 Task: Add Moon Valley Organics Organic Lavender Herbal Lotion Bar to the cart.
Action: Mouse moved to (858, 334)
Screenshot: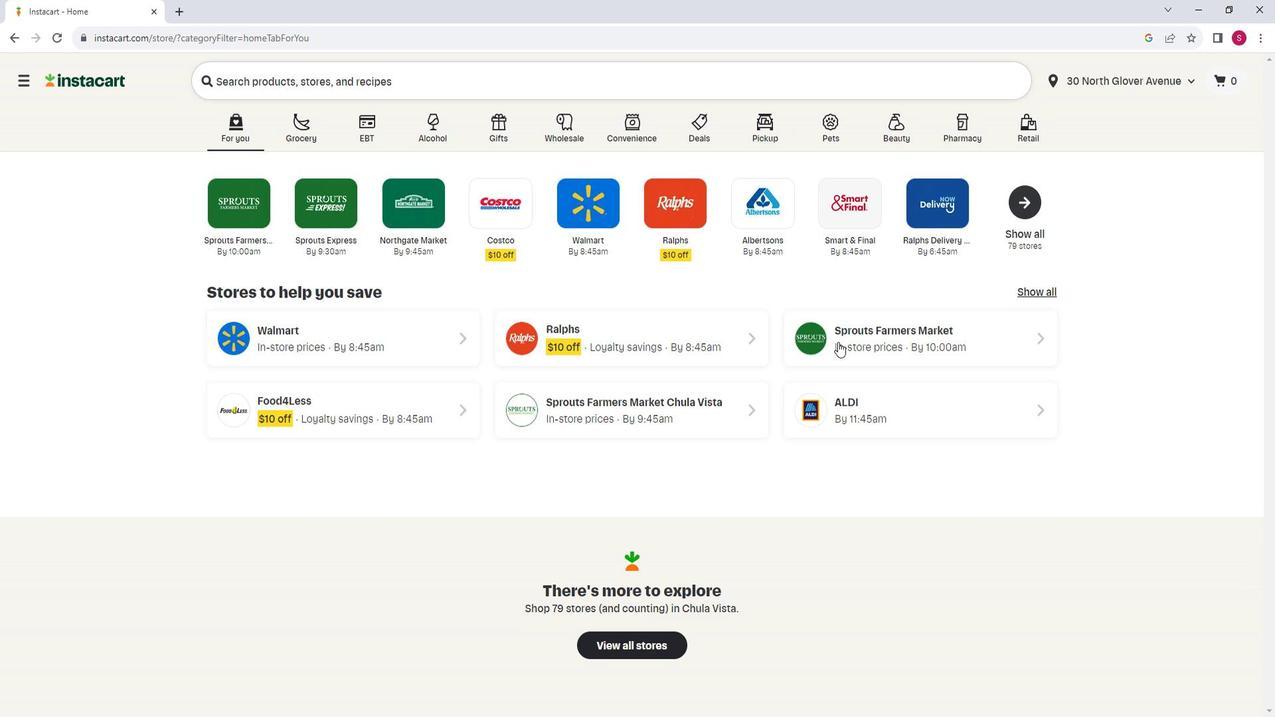 
Action: Mouse pressed left at (858, 334)
Screenshot: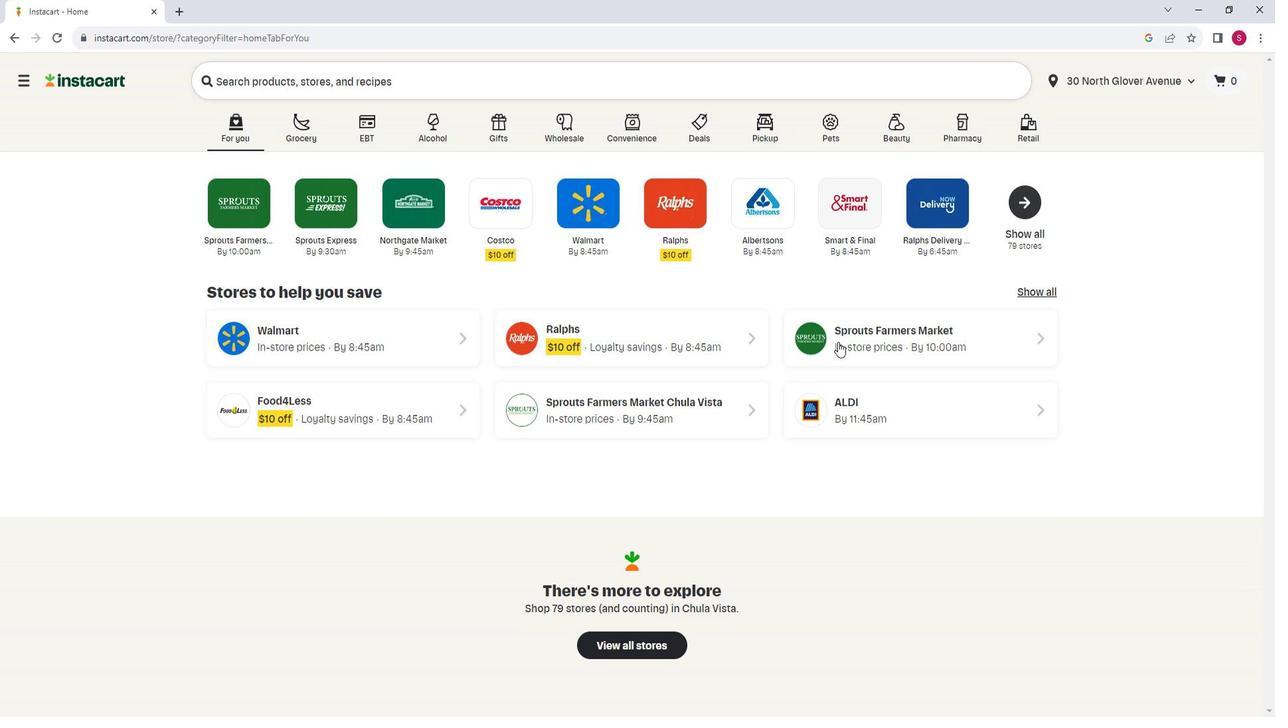 
Action: Mouse moved to (120, 413)
Screenshot: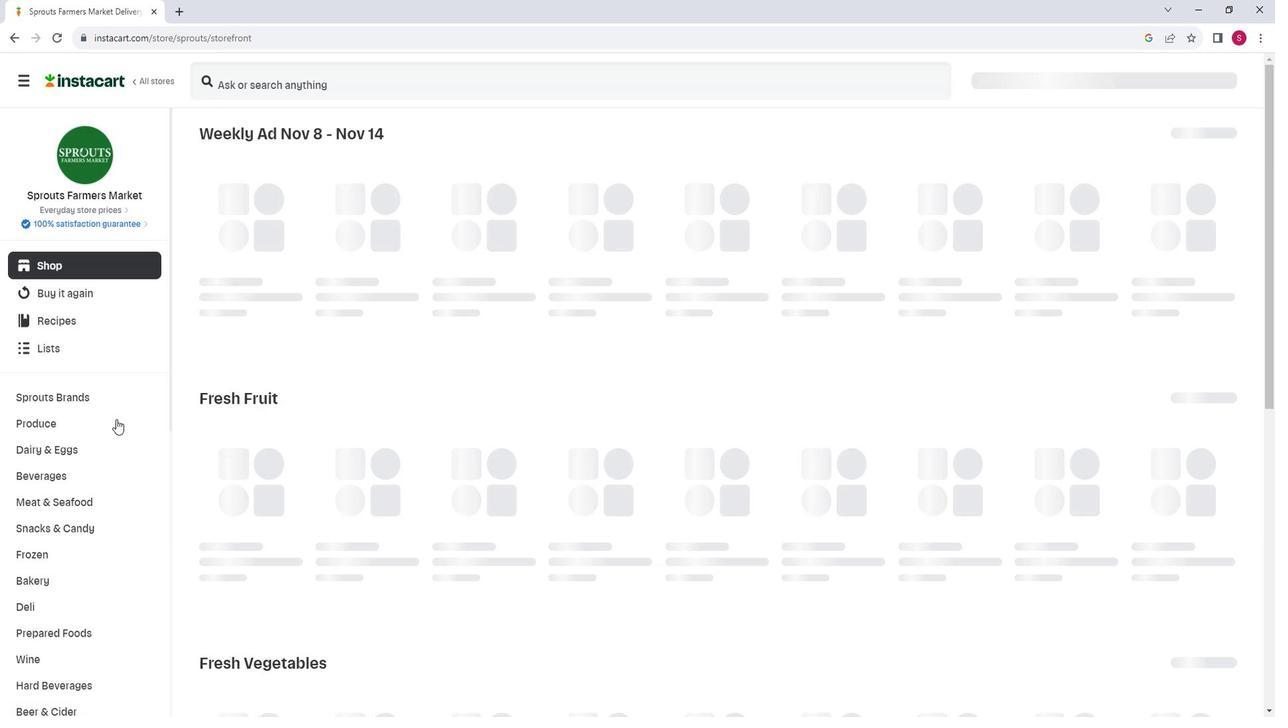 
Action: Mouse scrolled (120, 412) with delta (0, 0)
Screenshot: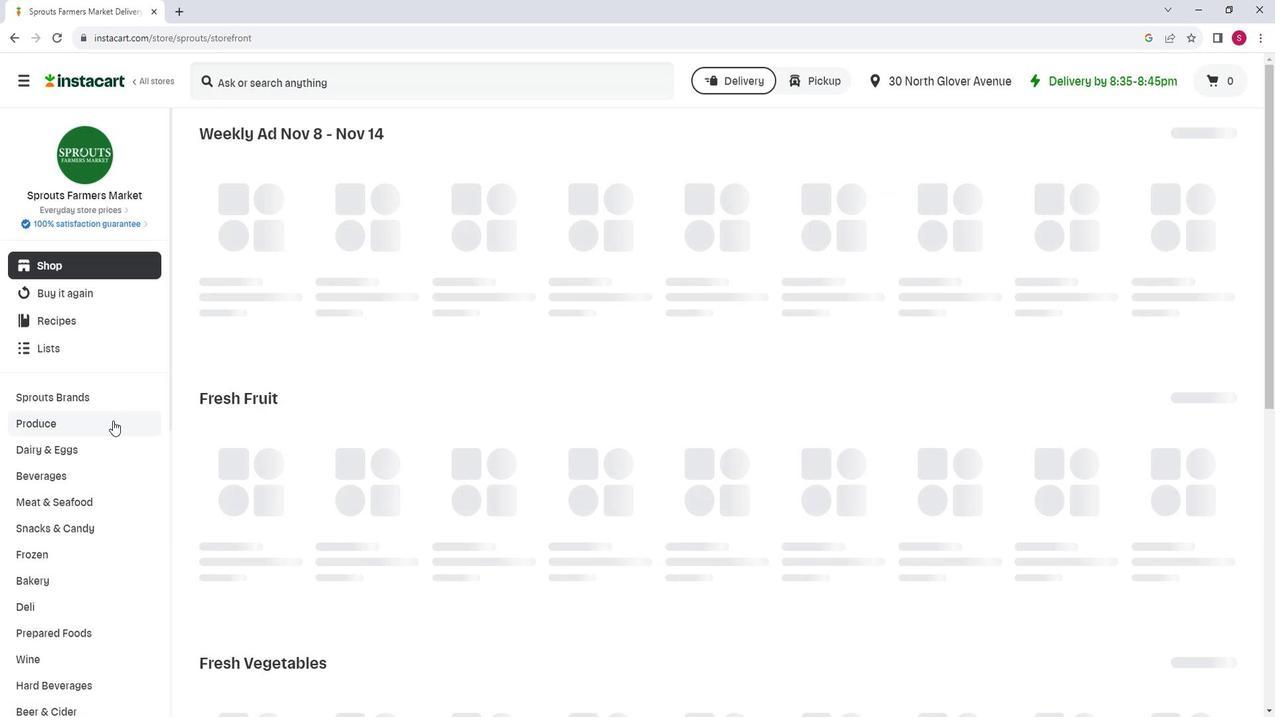 
Action: Mouse moved to (122, 415)
Screenshot: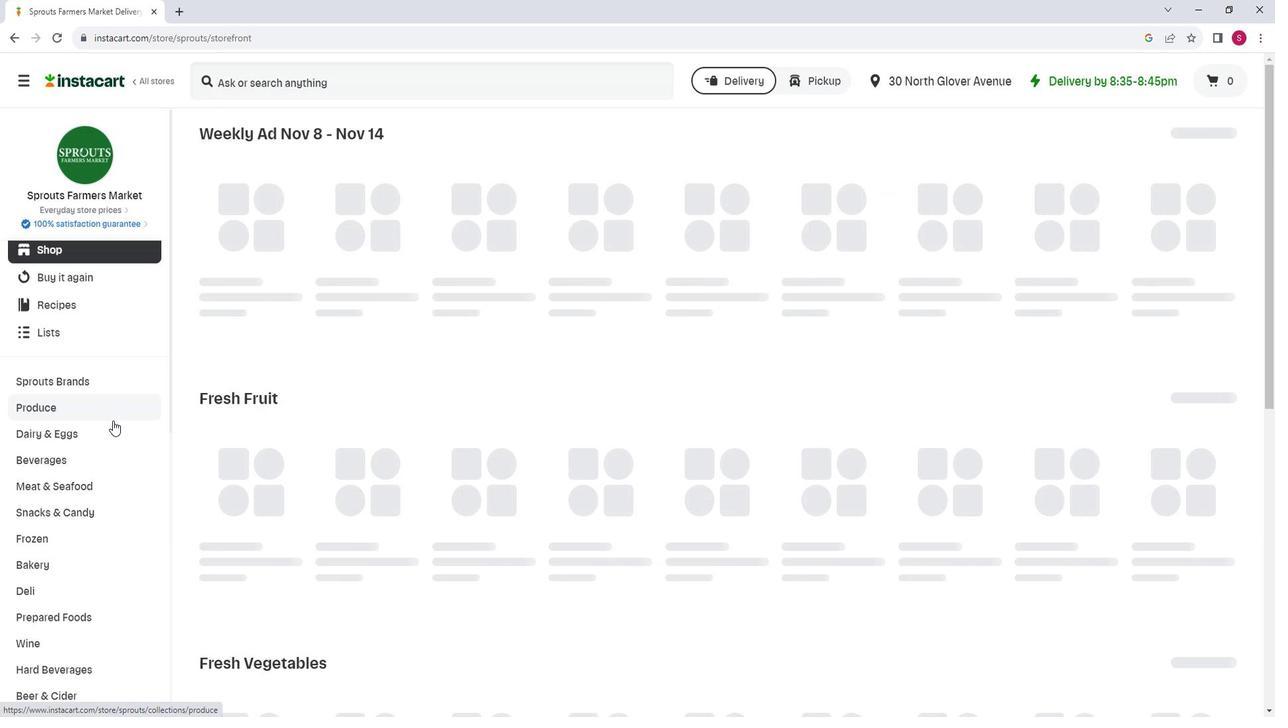 
Action: Mouse scrolled (122, 415) with delta (0, 0)
Screenshot: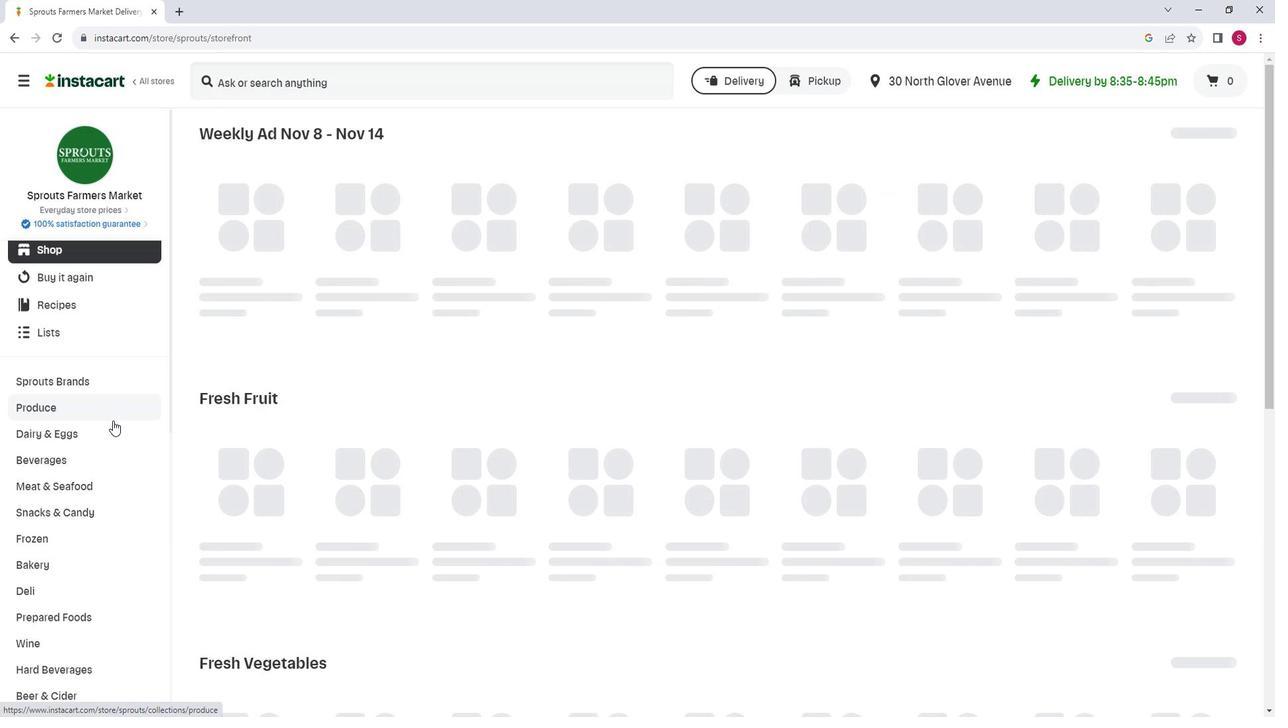 
Action: Mouse moved to (124, 417)
Screenshot: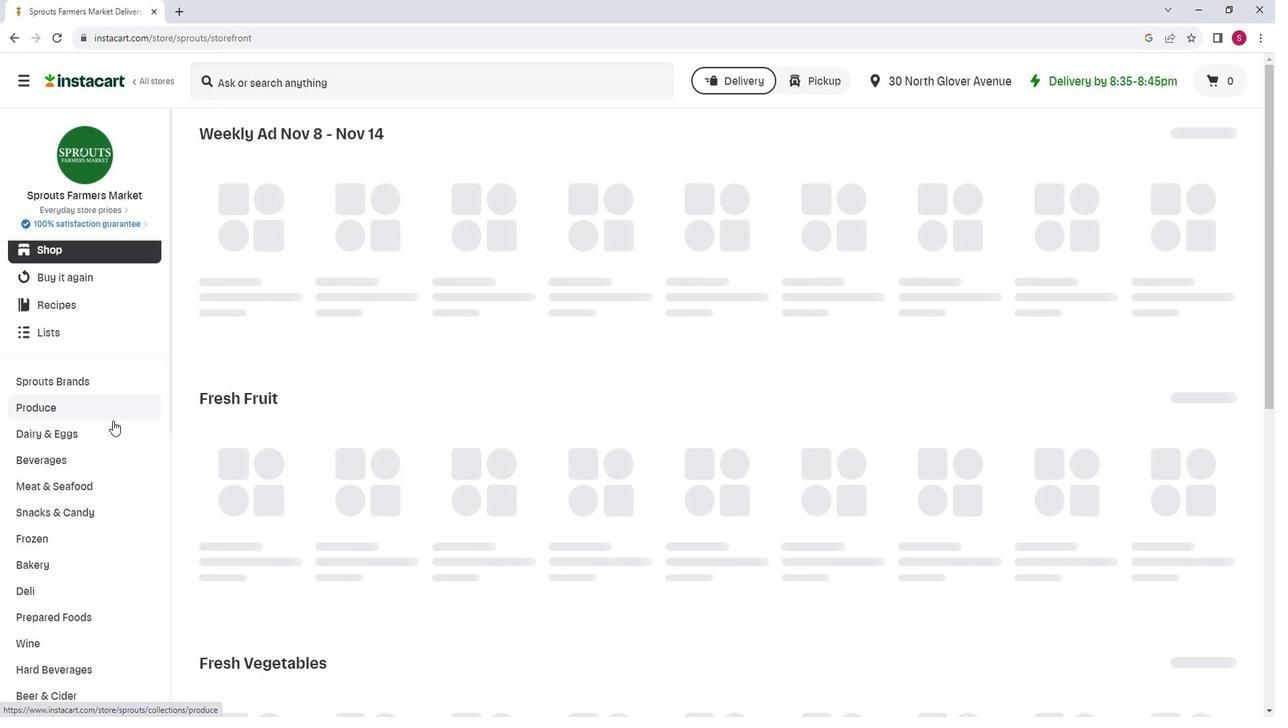 
Action: Mouse scrolled (124, 416) with delta (0, 0)
Screenshot: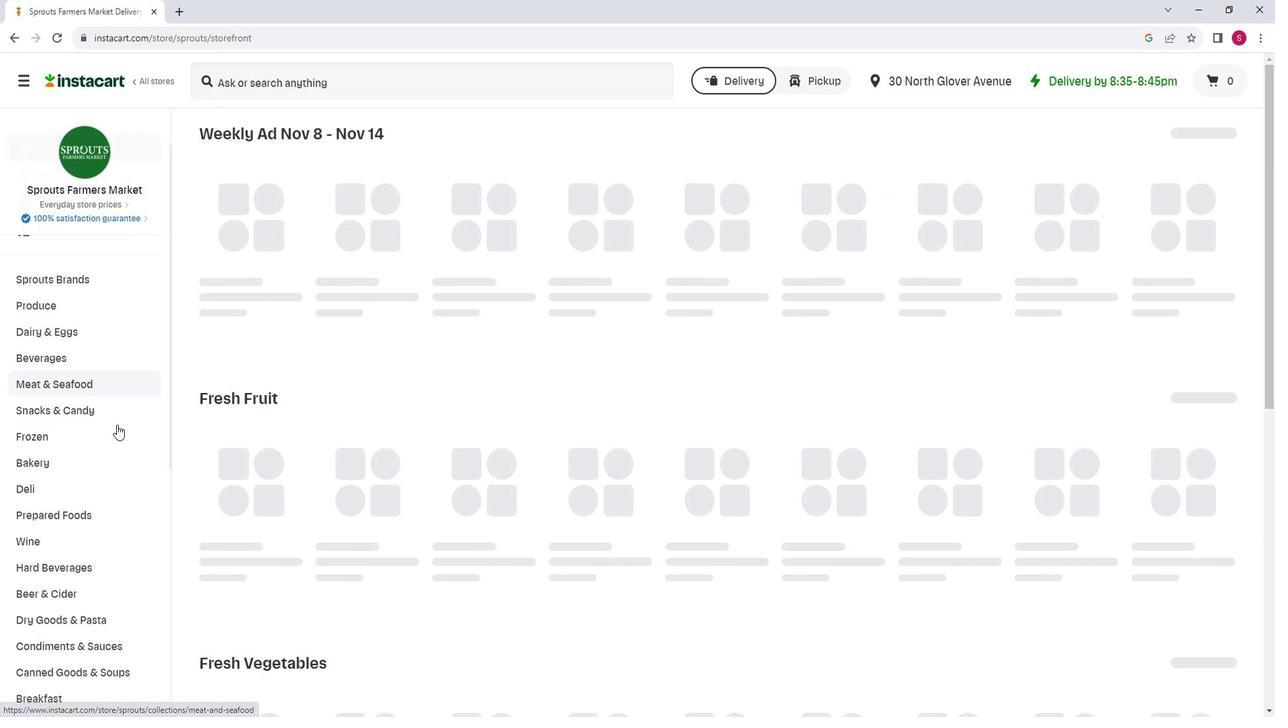 
Action: Mouse moved to (126, 418)
Screenshot: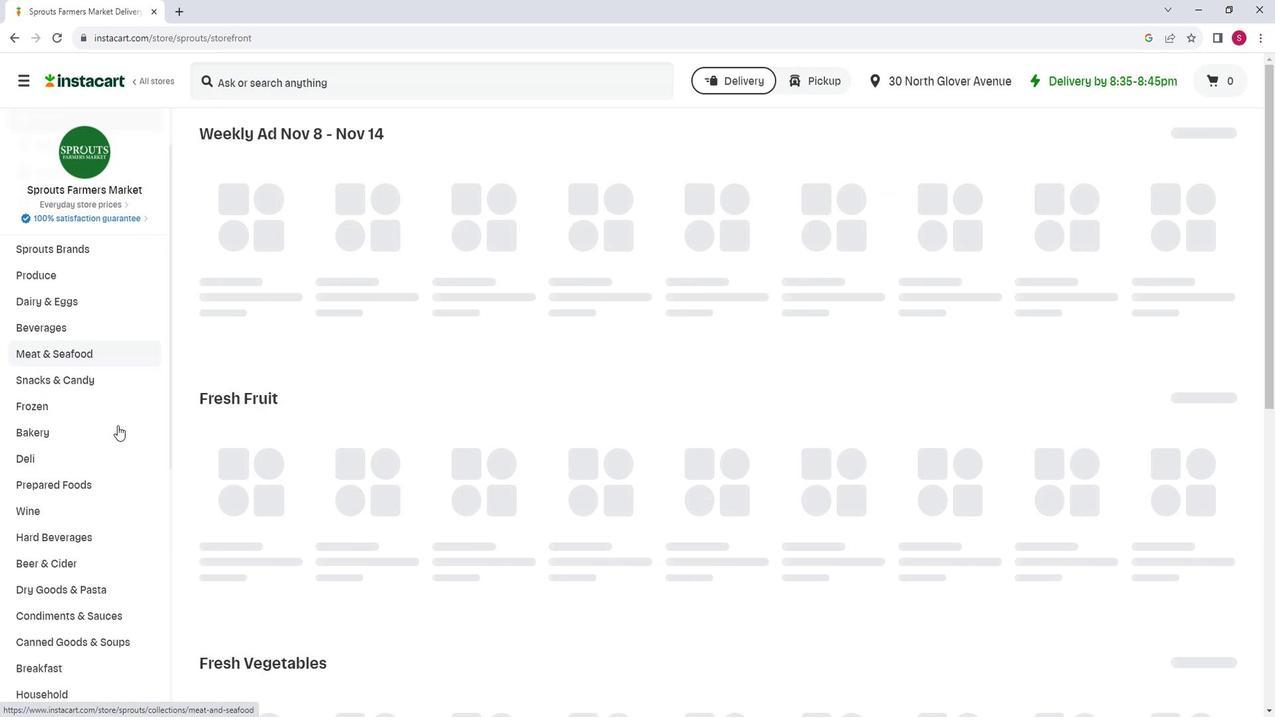 
Action: Mouse scrolled (126, 417) with delta (0, 0)
Screenshot: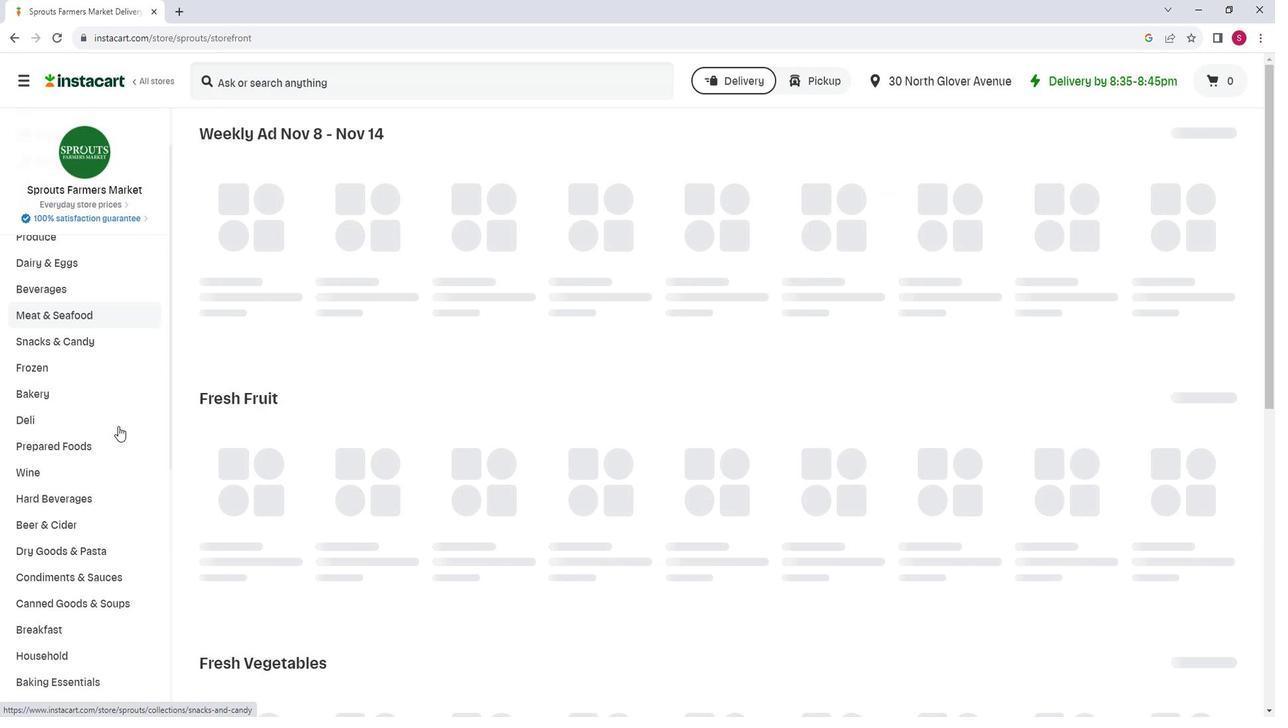 
Action: Mouse moved to (126, 419)
Screenshot: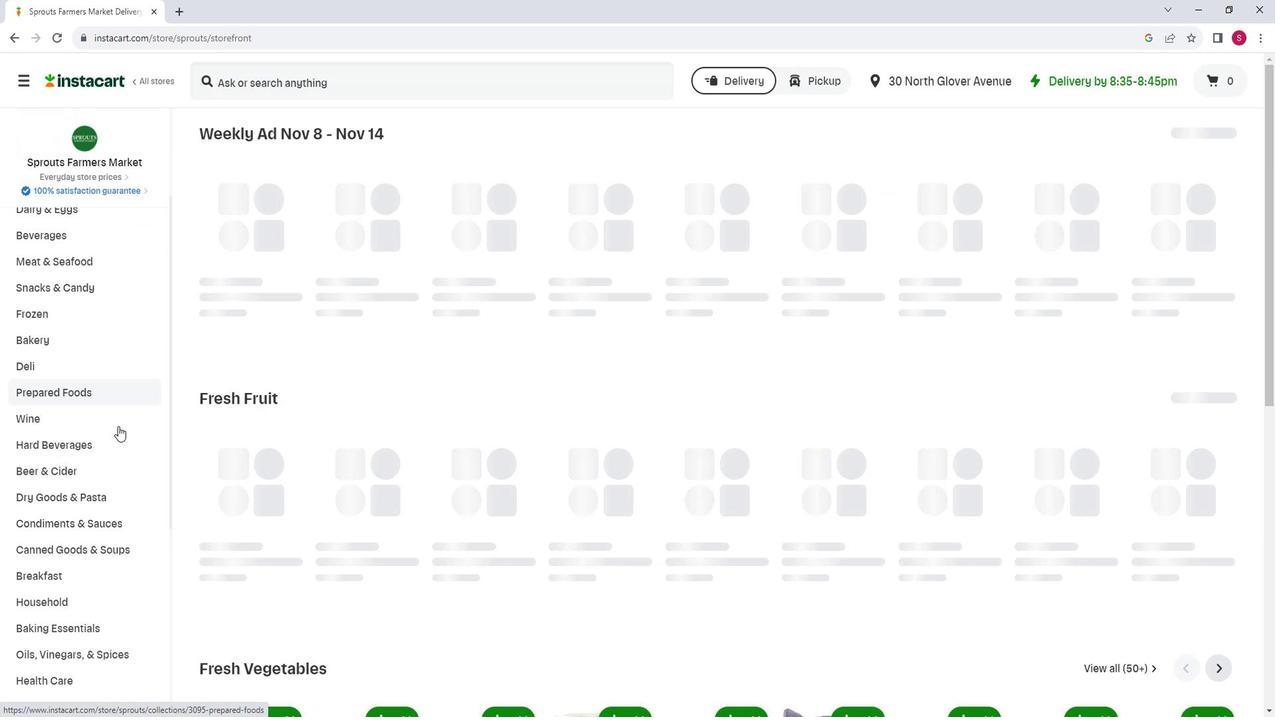 
Action: Mouse scrolled (126, 418) with delta (0, 0)
Screenshot: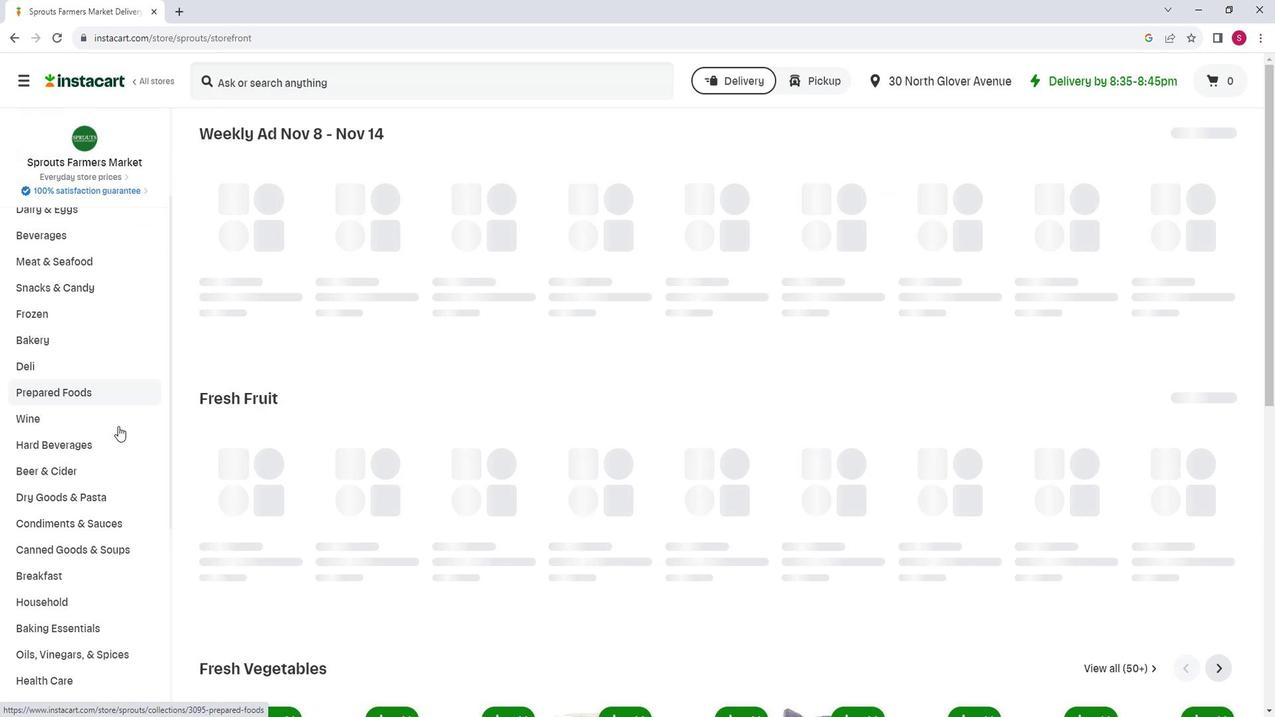 
Action: Mouse moved to (93, 506)
Screenshot: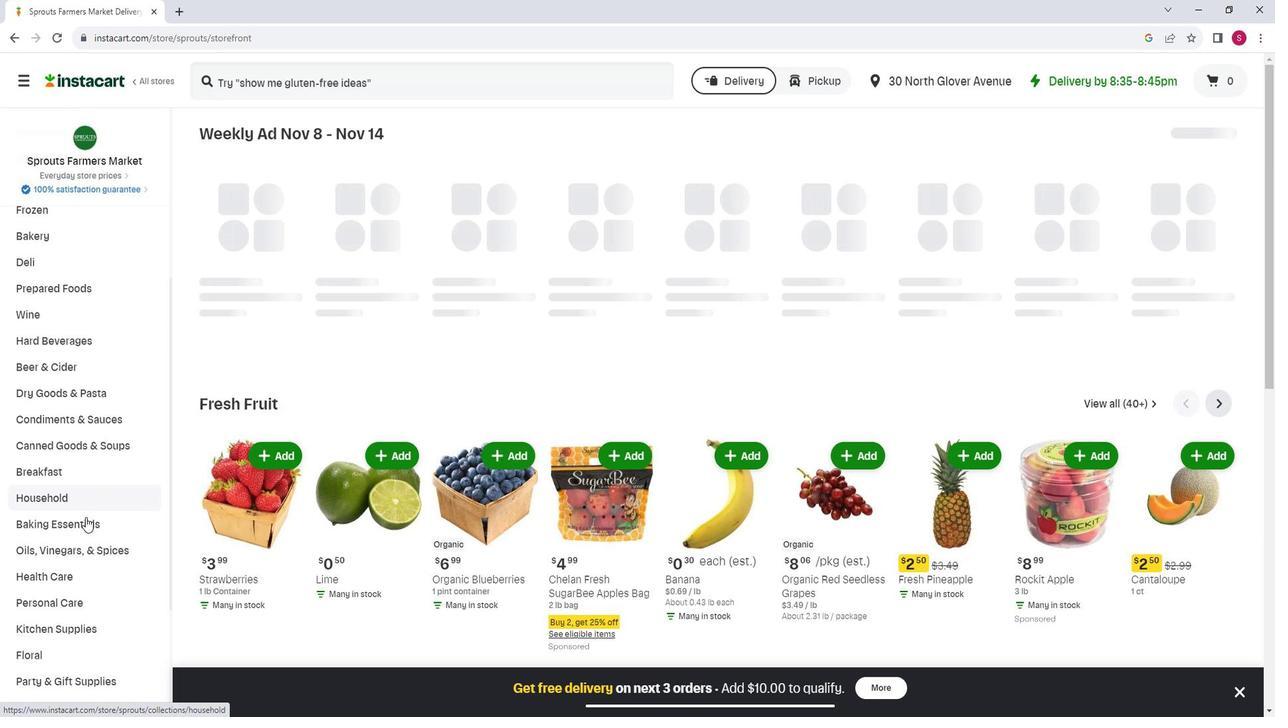 
Action: Mouse scrolled (93, 506) with delta (0, 0)
Screenshot: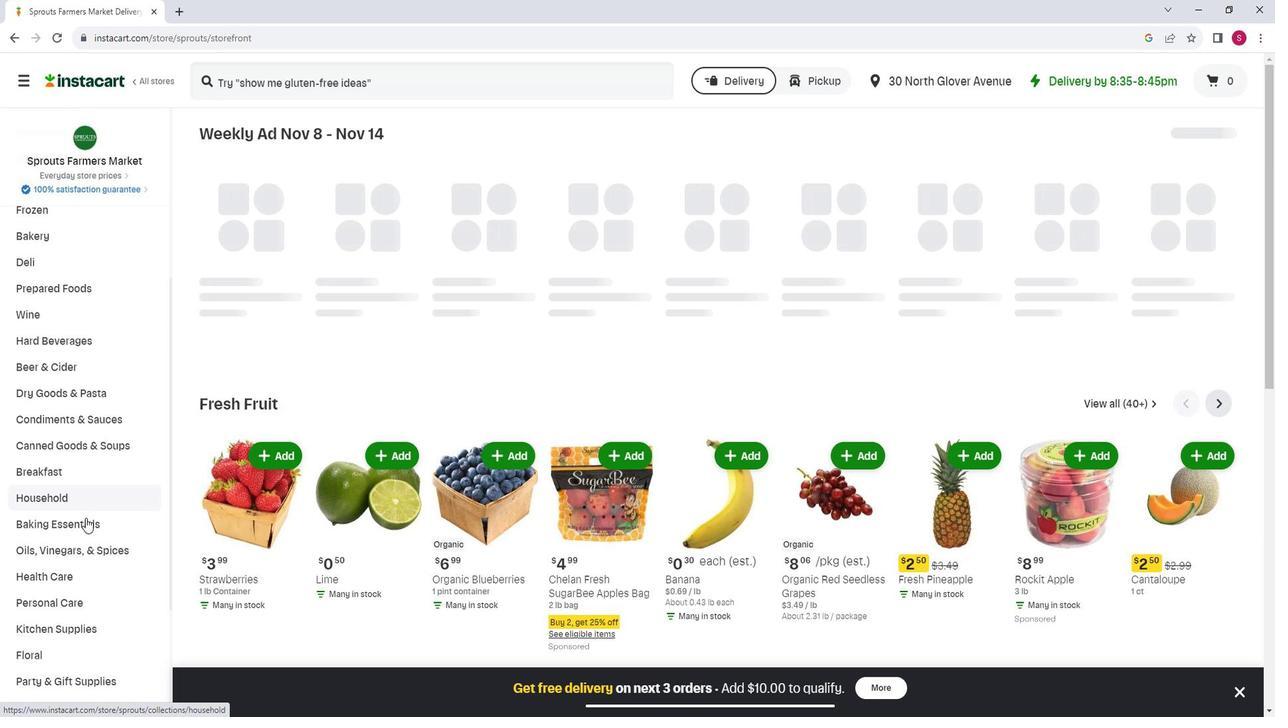 
Action: Mouse moved to (86, 516)
Screenshot: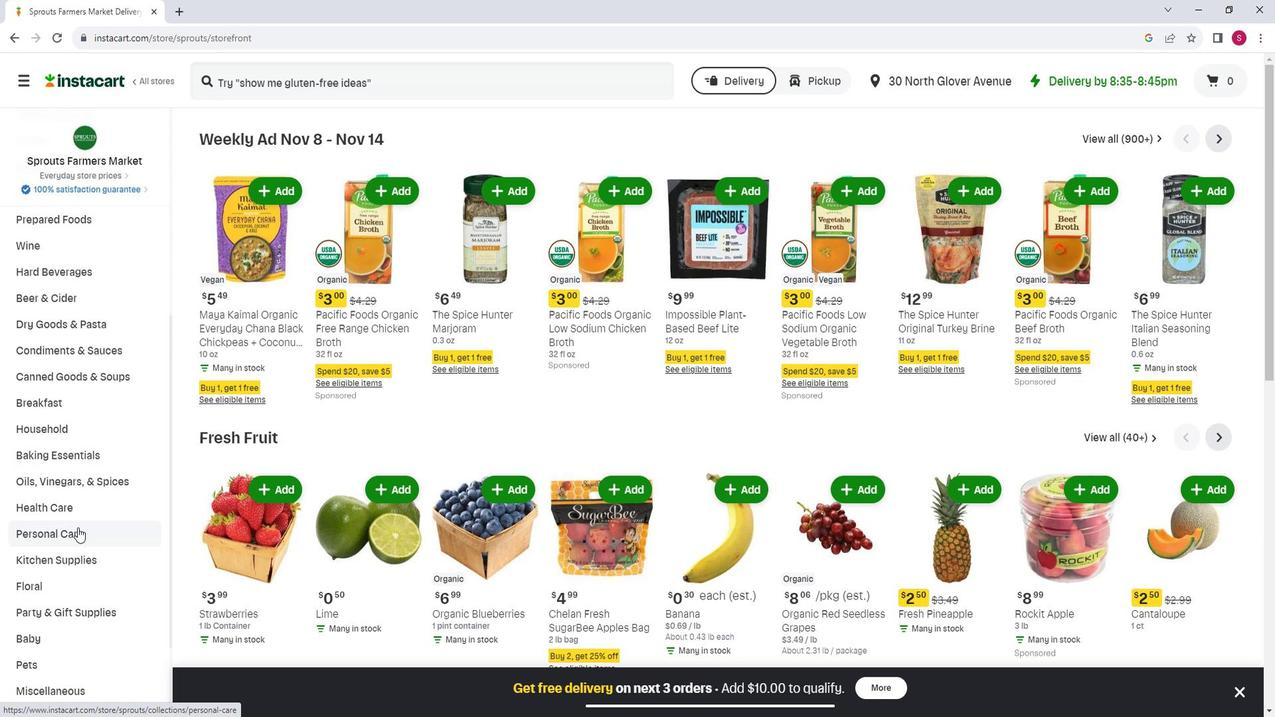 
Action: Mouse pressed left at (86, 516)
Screenshot: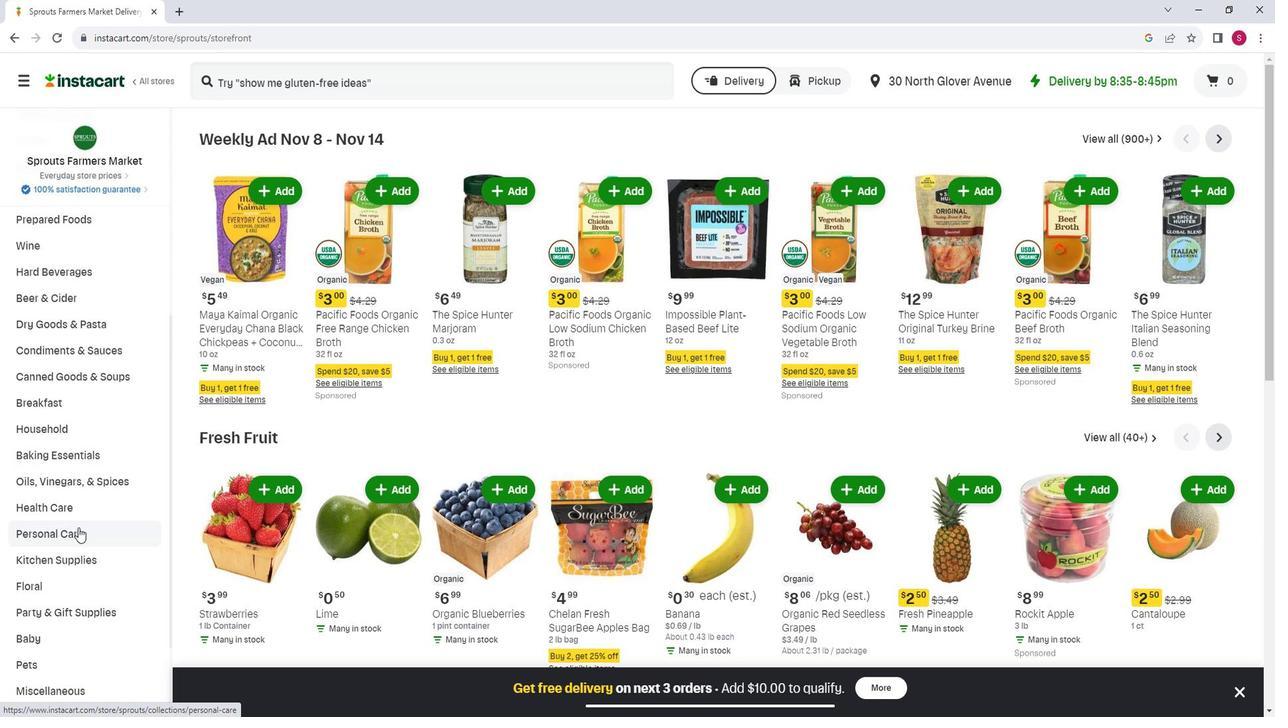 
Action: Mouse moved to (334, 167)
Screenshot: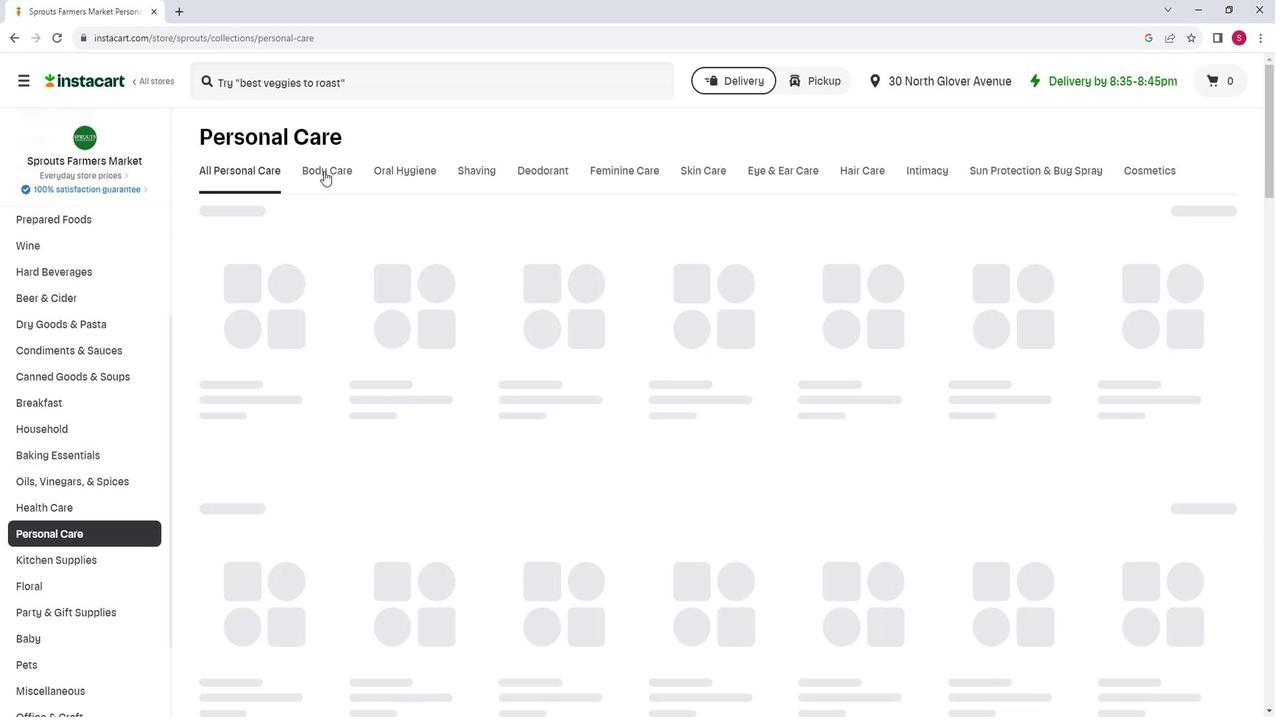 
Action: Mouse pressed left at (334, 167)
Screenshot: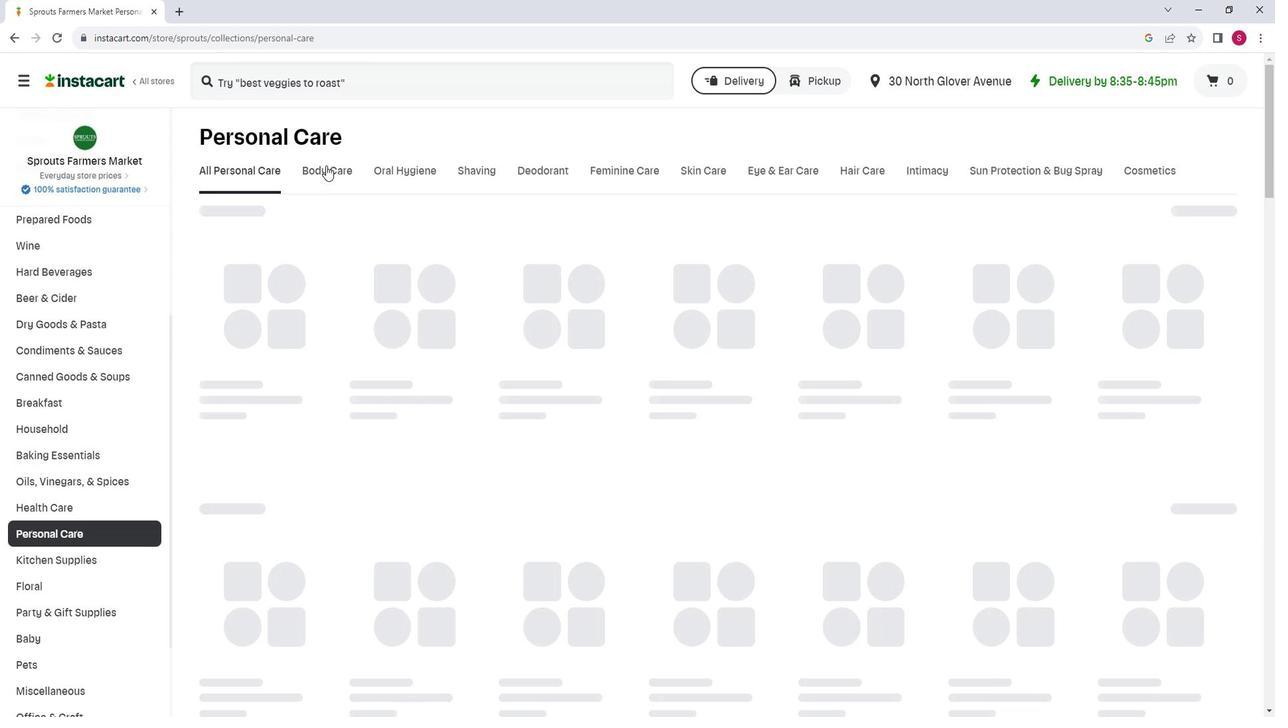 
Action: Mouse moved to (545, 233)
Screenshot: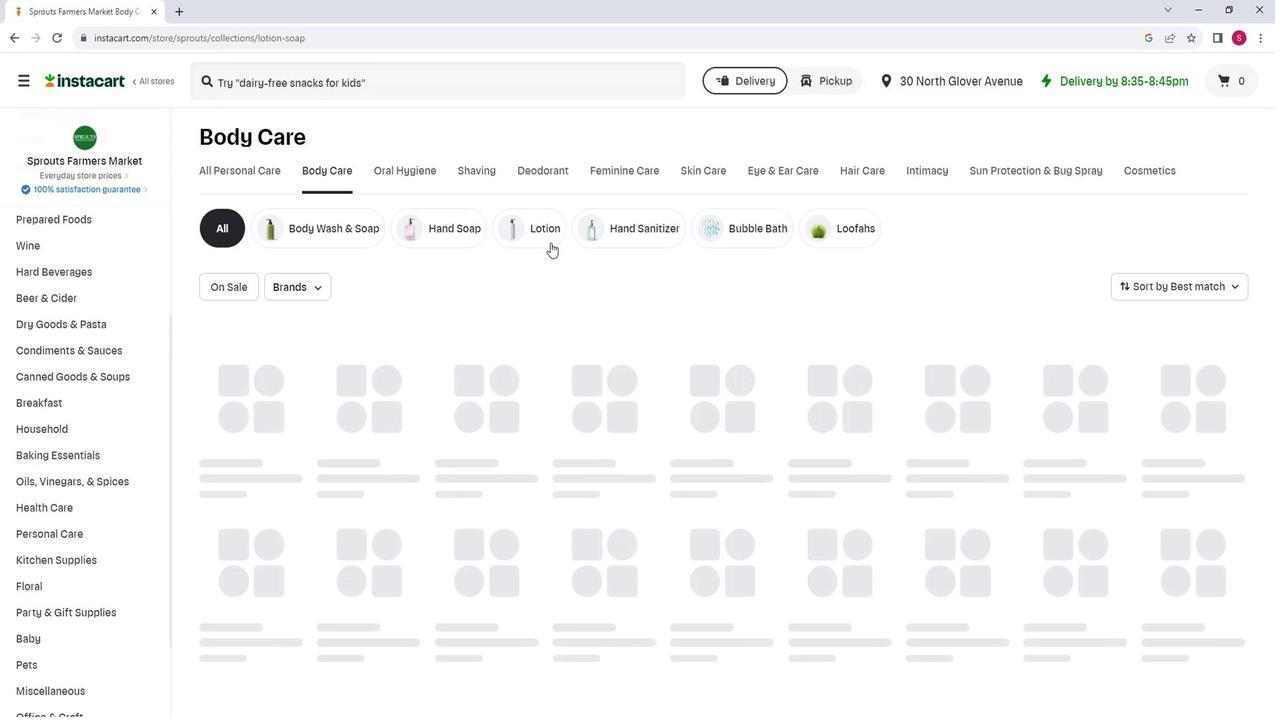 
Action: Mouse pressed left at (545, 233)
Screenshot: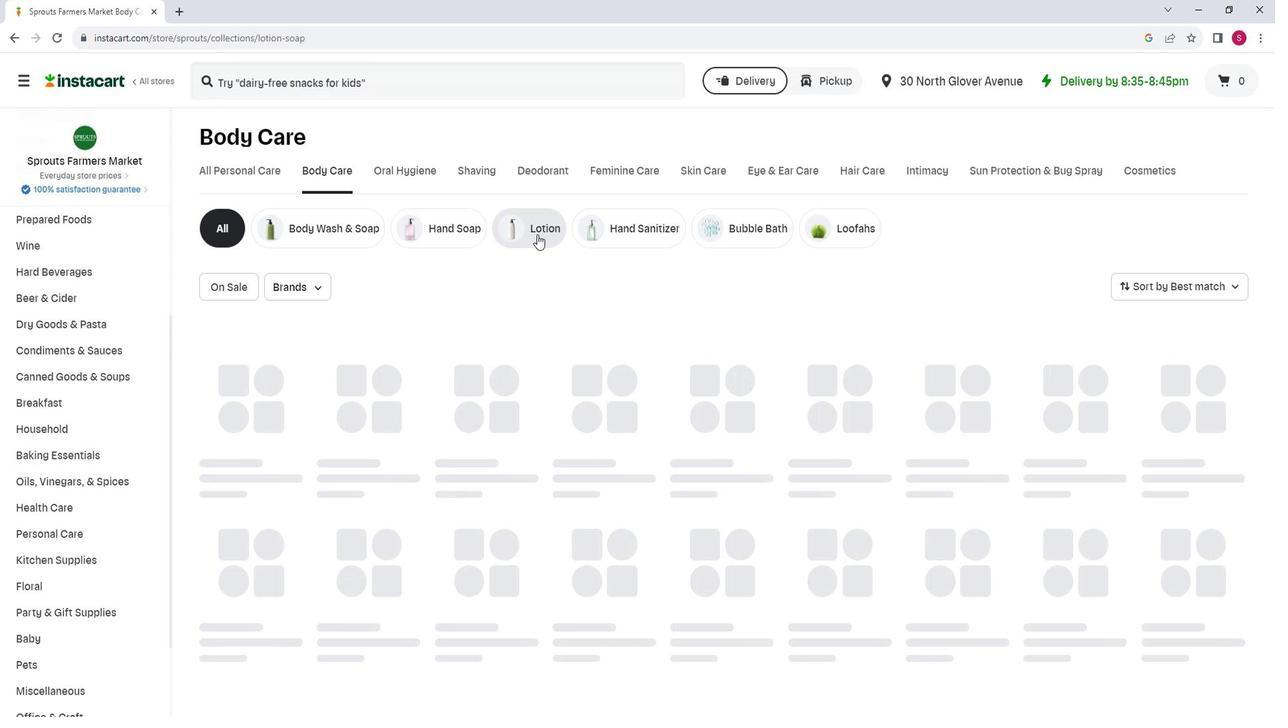 
Action: Mouse moved to (377, 89)
Screenshot: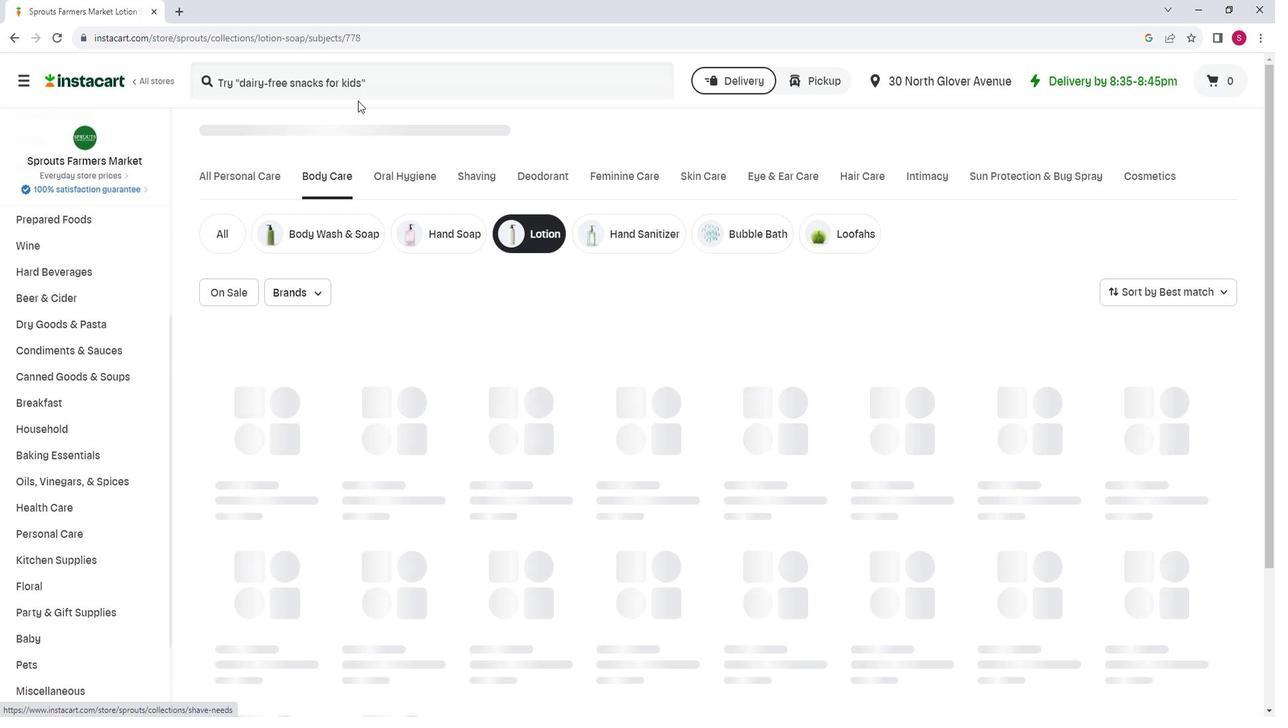 
Action: Mouse pressed left at (377, 89)
Screenshot: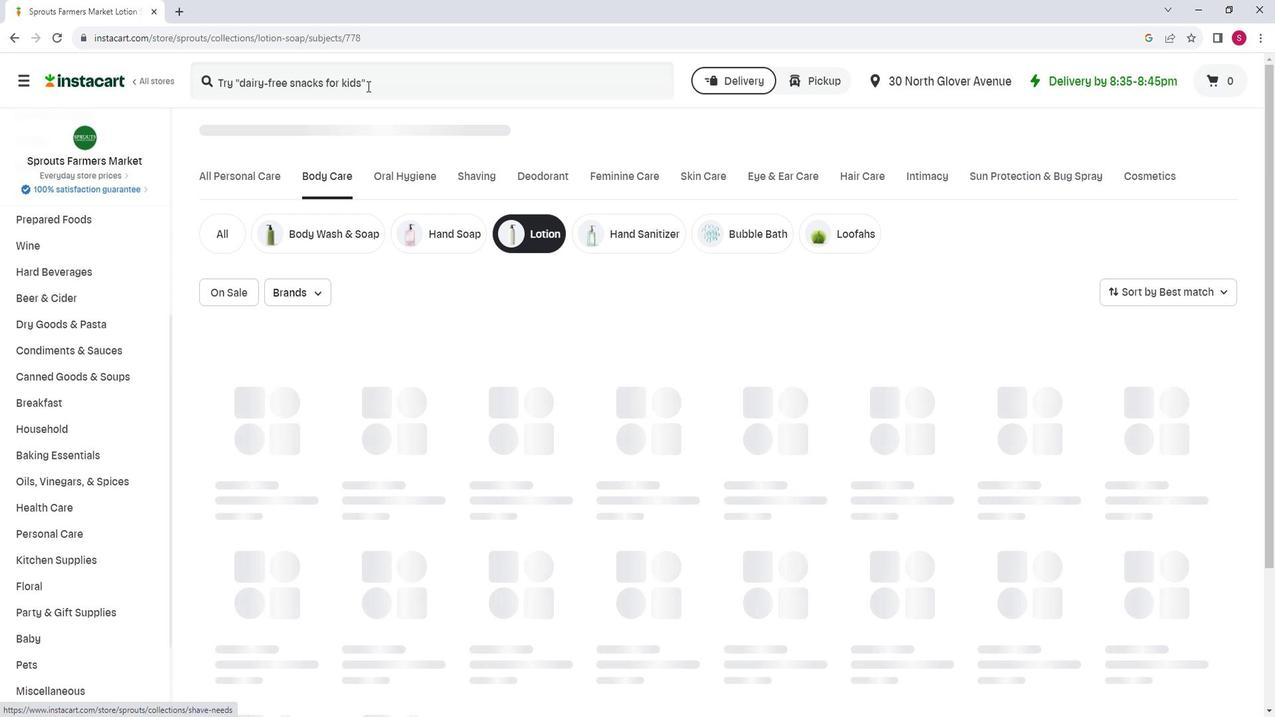 
Action: Mouse moved to (375, 89)
Screenshot: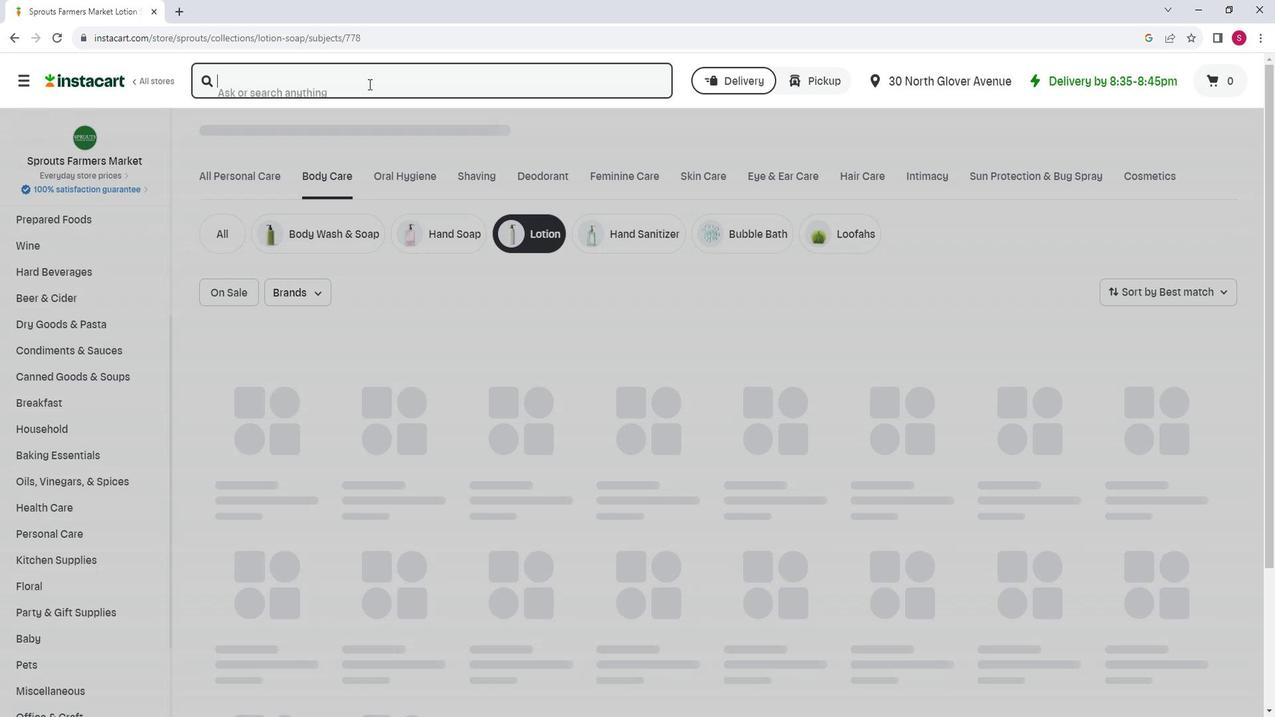 
Action: Key pressed <Key.shift>Moon<Key.space><Key.shift>Valley<Key.space><Key.shift>Organics<Key.space><Key.shift>Organic<Key.space><Key.shift>Lavender<Key.space><Key.shift>Herbalk<Key.space><Key.backspace><Key.backspace><Key.shift>Lo<Key.backspace><Key.backspace><Key.space><Key.shift>Lotion<Key.space><Key.shift>Bar<Key.space><Key.enter>
Screenshot: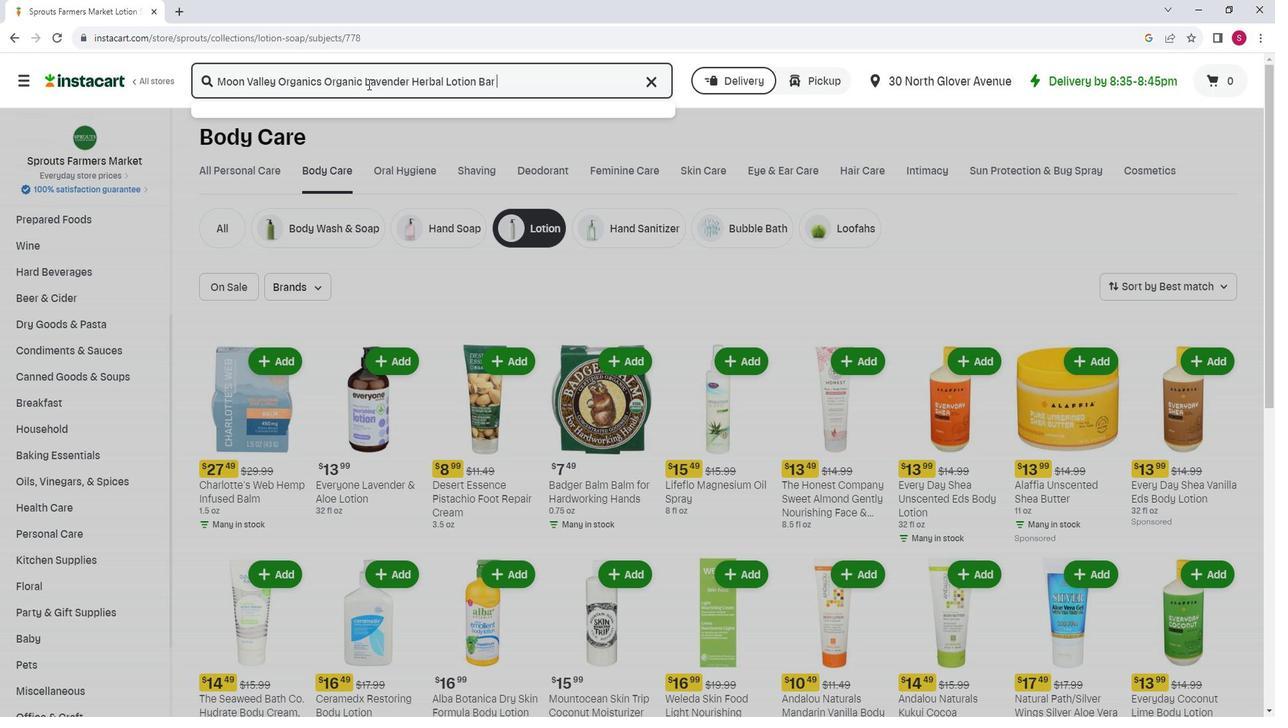 
Action: Mouse moved to (366, 191)
Screenshot: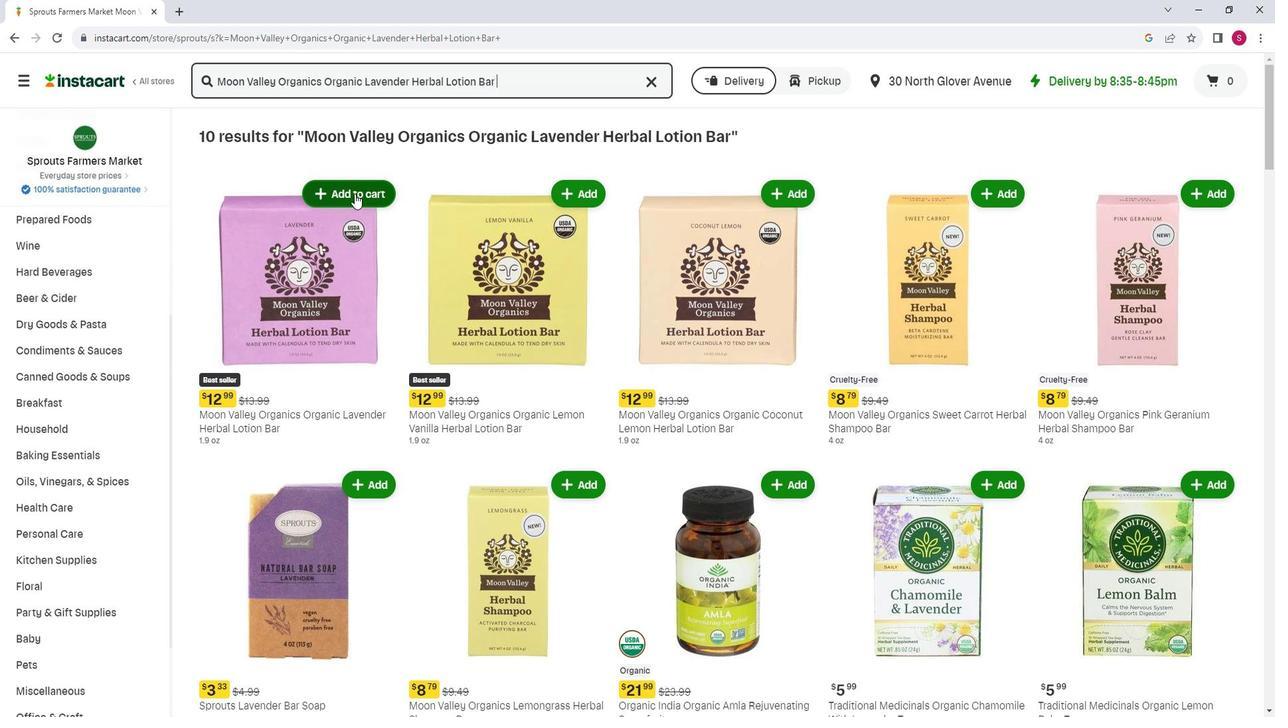 
Action: Mouse pressed left at (366, 191)
Screenshot: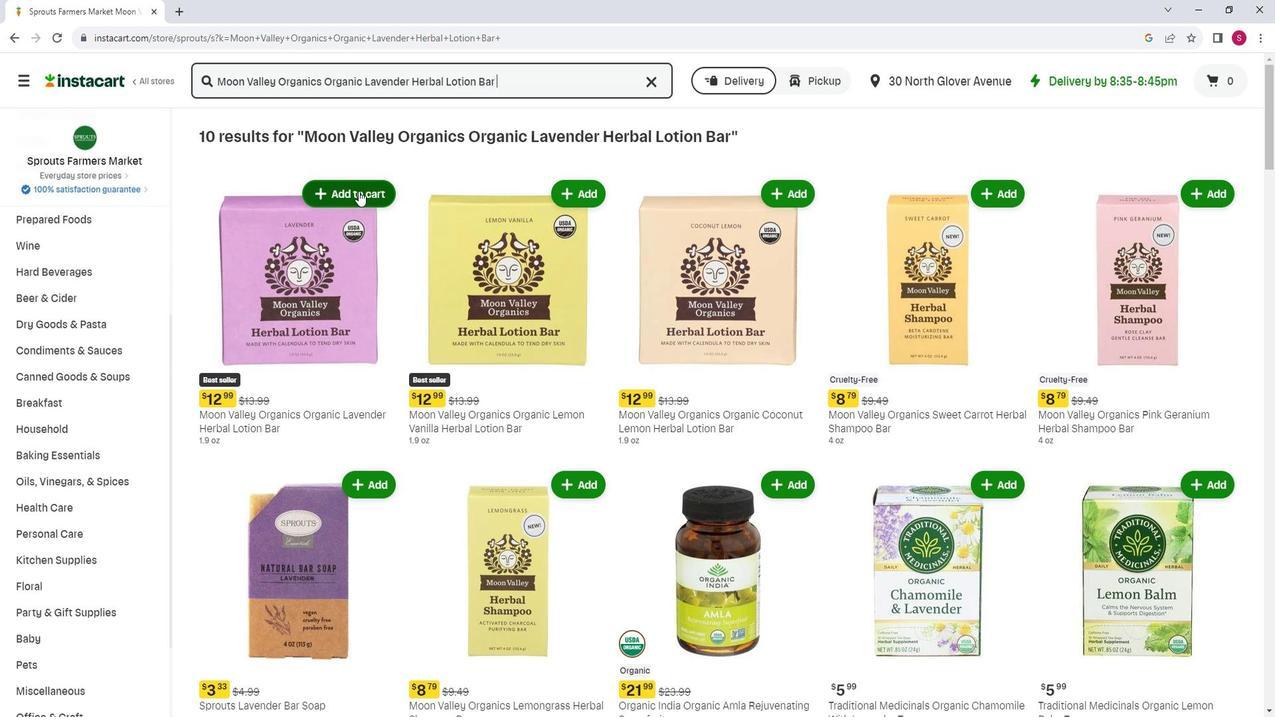 
Action: Mouse moved to (421, 167)
Screenshot: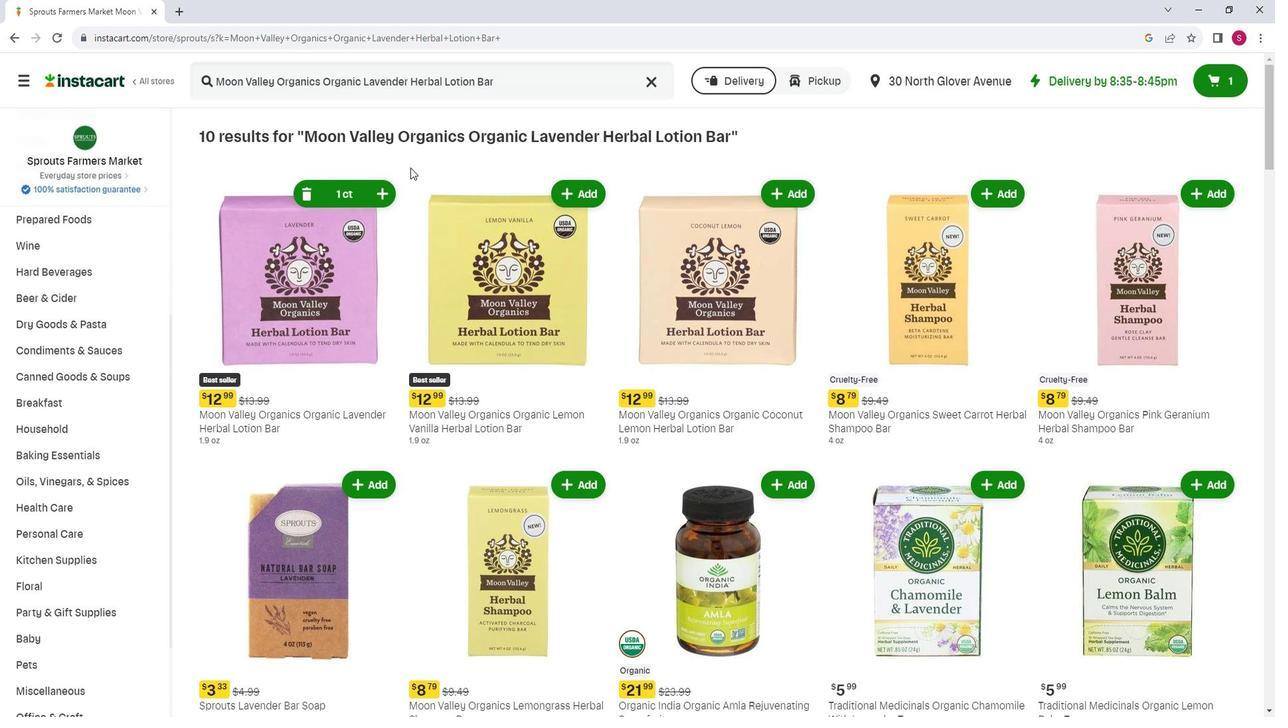 
